 Task: Select the off option in the new window.
Action: Mouse moved to (18, 529)
Screenshot: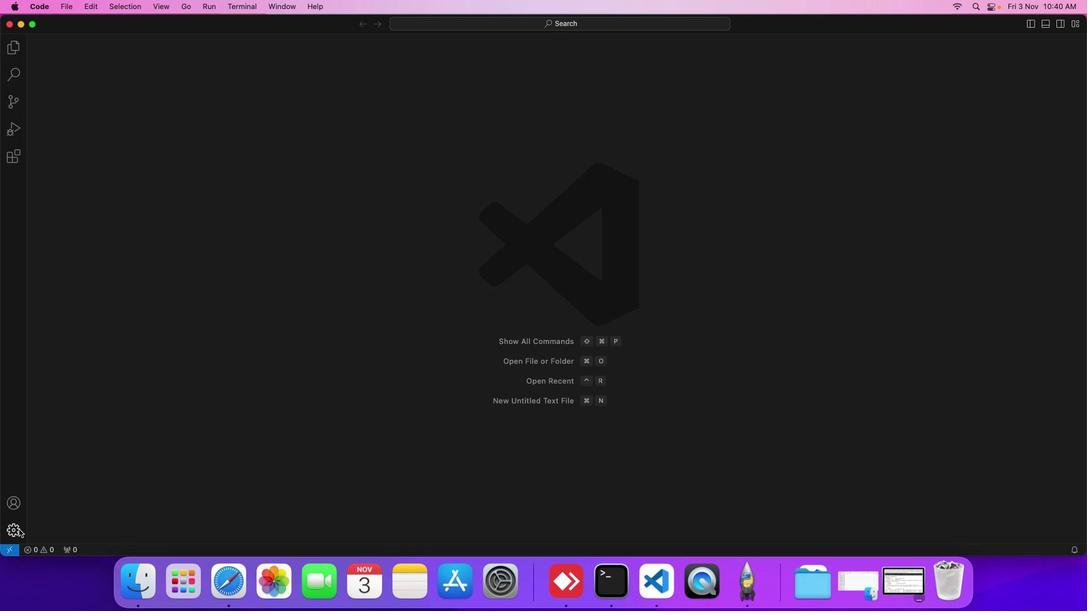 
Action: Mouse pressed left at (18, 529)
Screenshot: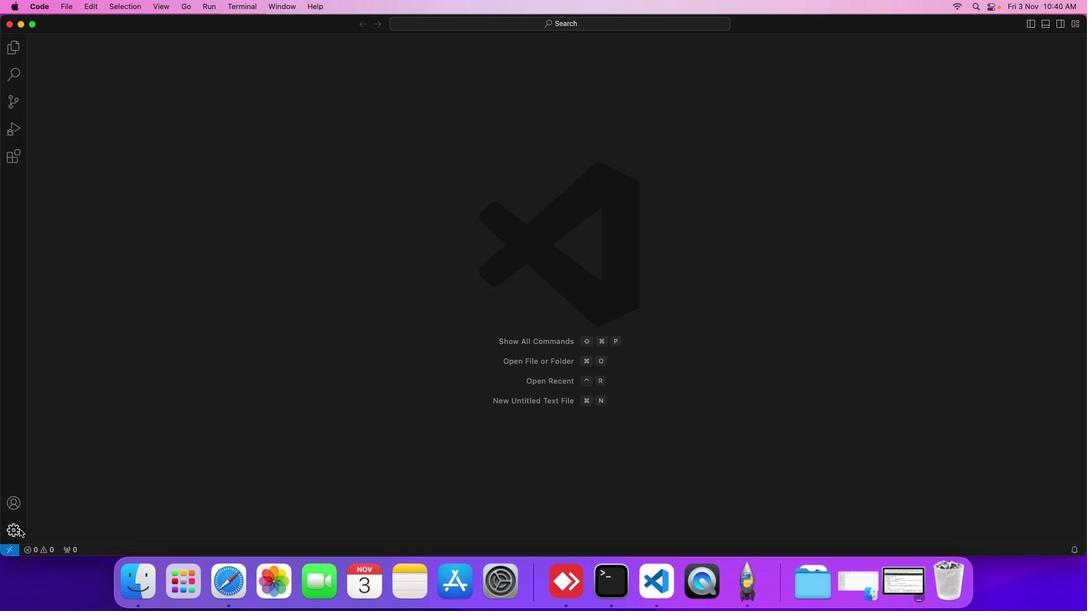 
Action: Mouse moved to (74, 440)
Screenshot: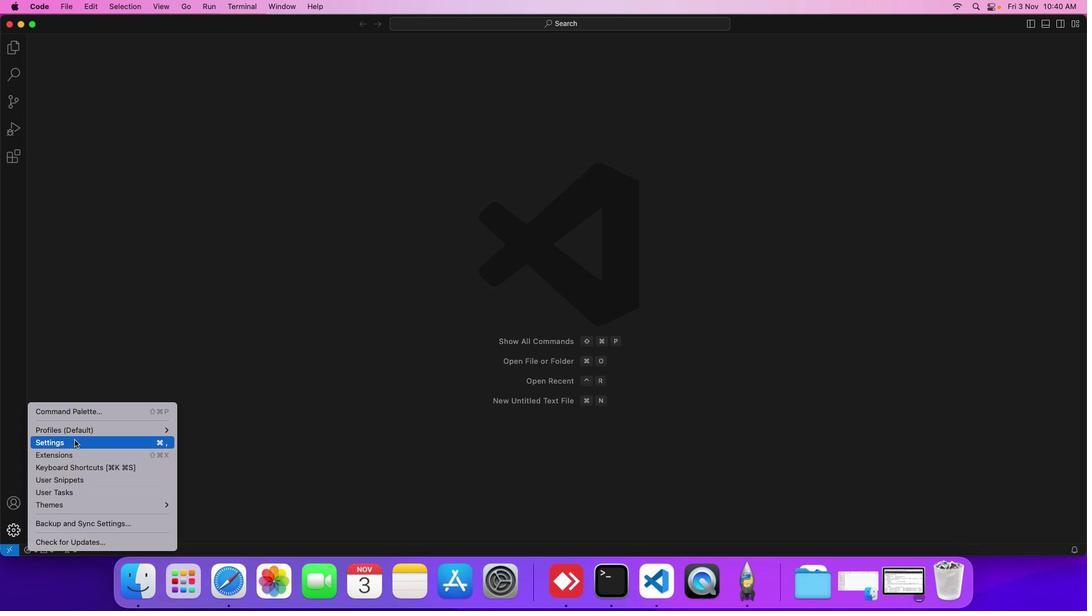
Action: Mouse pressed left at (74, 440)
Screenshot: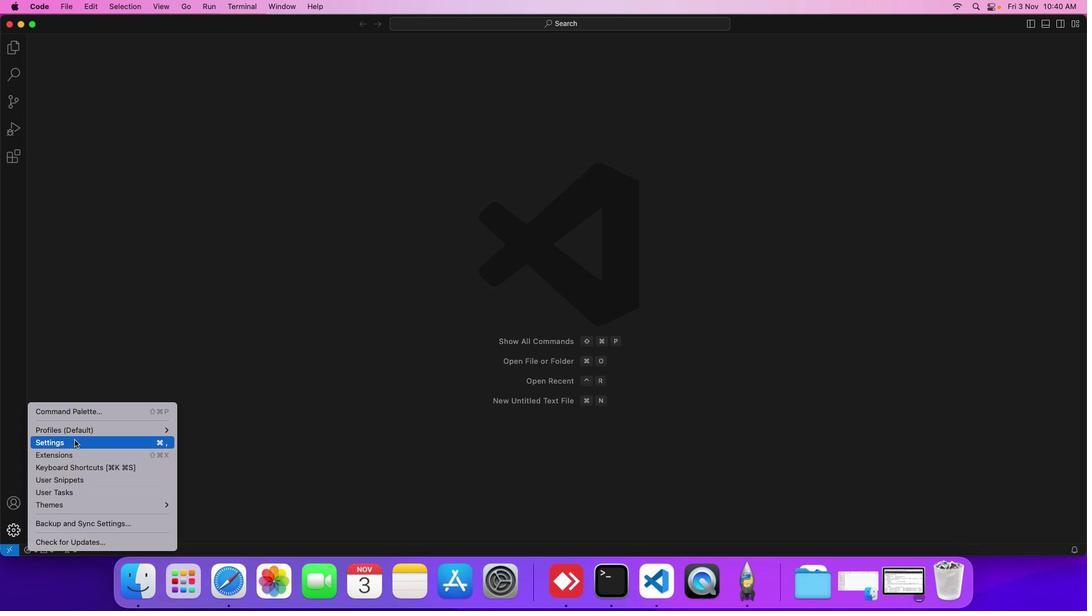 
Action: Mouse moved to (265, 151)
Screenshot: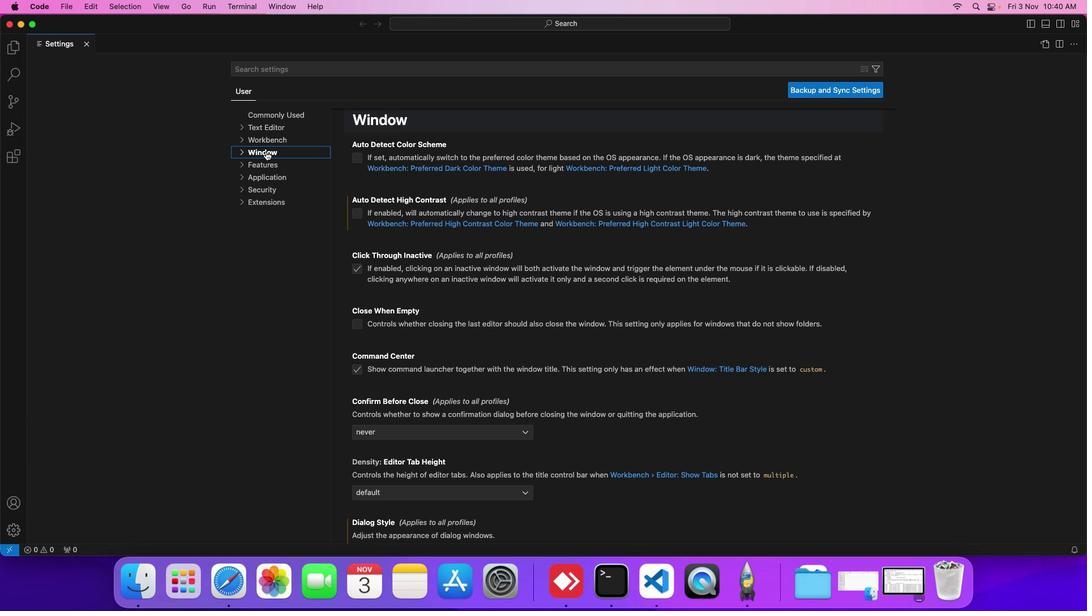 
Action: Mouse pressed left at (265, 151)
Screenshot: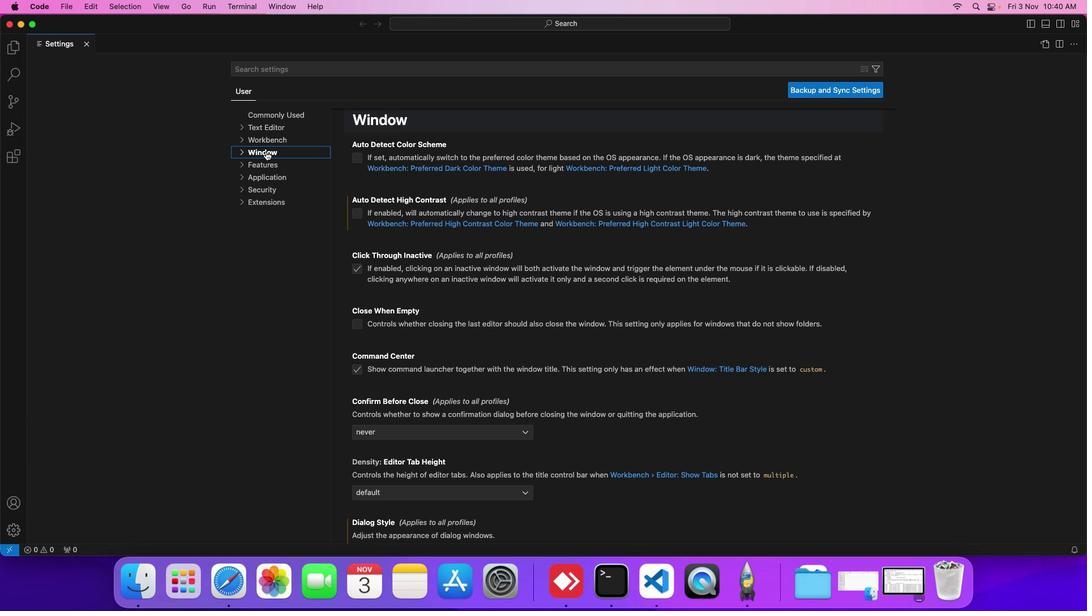 
Action: Mouse moved to (274, 163)
Screenshot: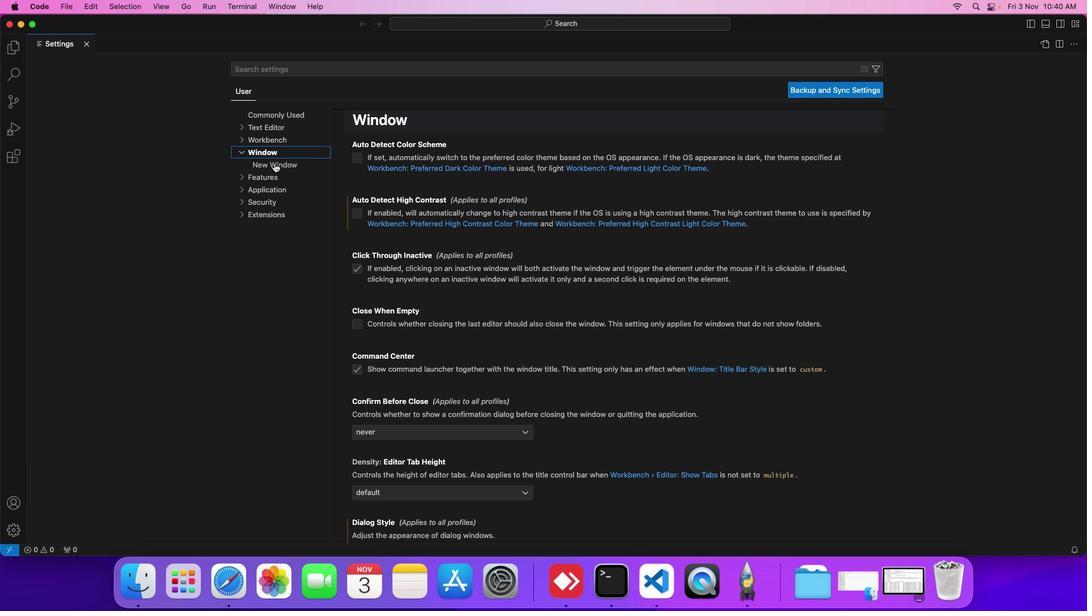 
Action: Mouse pressed left at (274, 163)
Screenshot: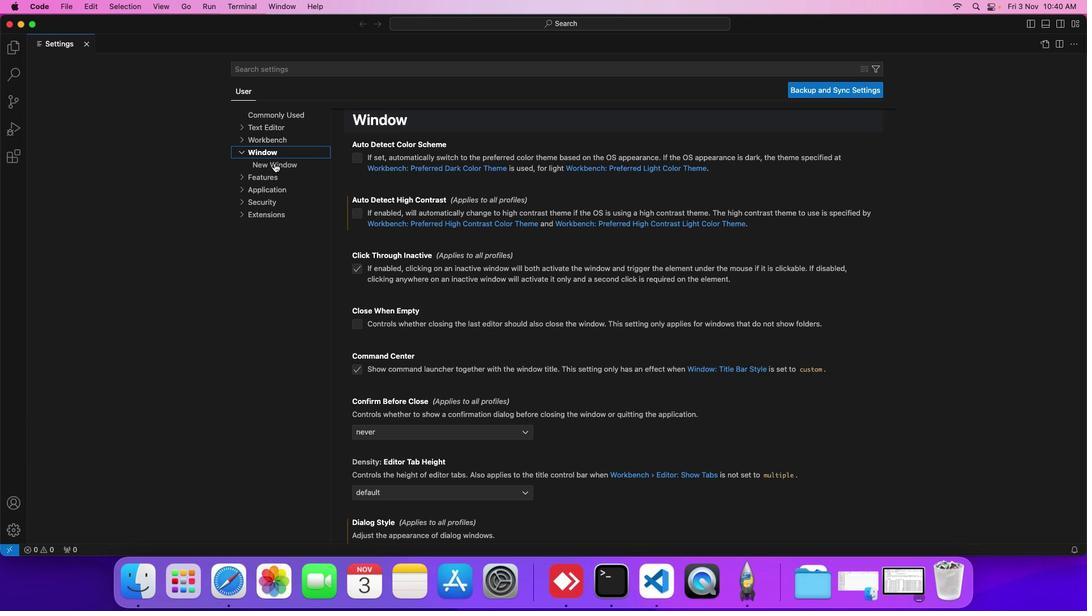 
Action: Mouse moved to (376, 251)
Screenshot: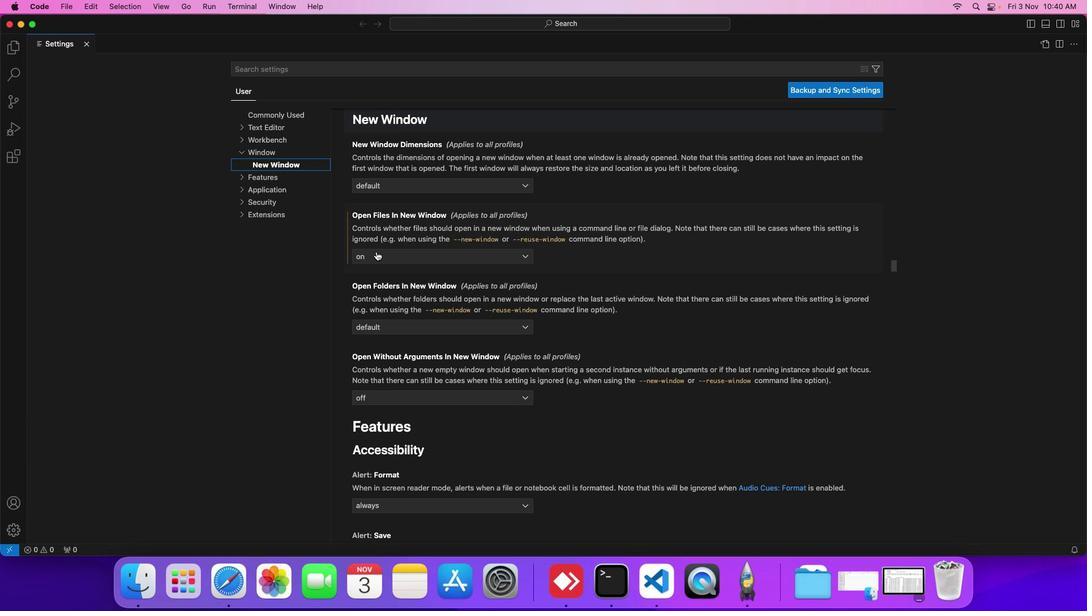 
Action: Mouse pressed left at (376, 251)
Screenshot: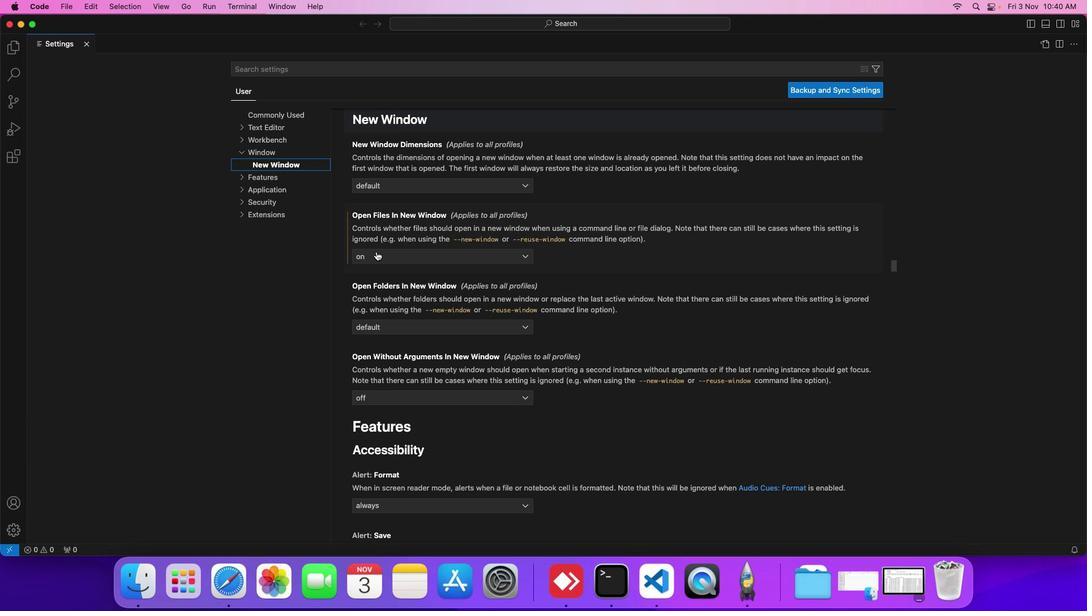 
Action: Mouse moved to (371, 283)
Screenshot: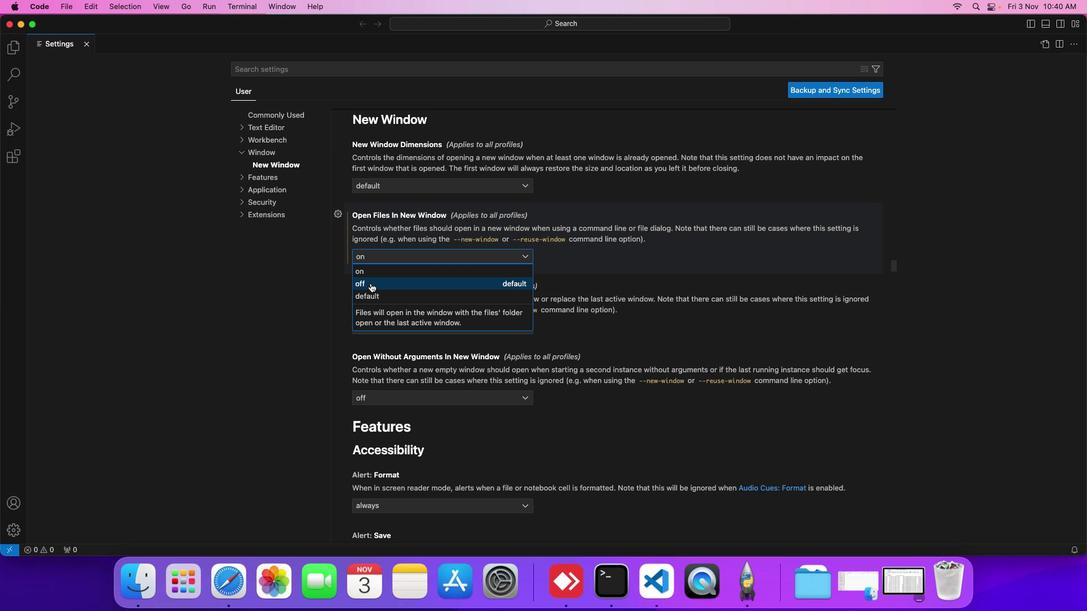 
Action: Mouse pressed left at (371, 283)
Screenshot: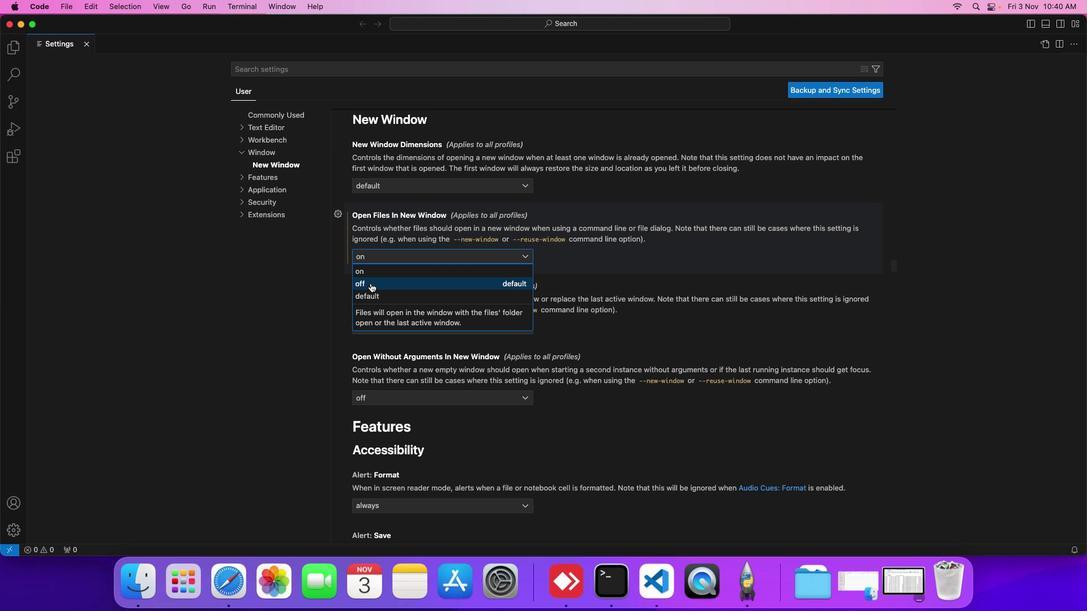 
